 Task: In the  document monitoring.docxSelect Headings and apply  'Italics' Select the text and align it to the  'Center'. Select the table and apply  All Borders
Action: Mouse moved to (464, 245)
Screenshot: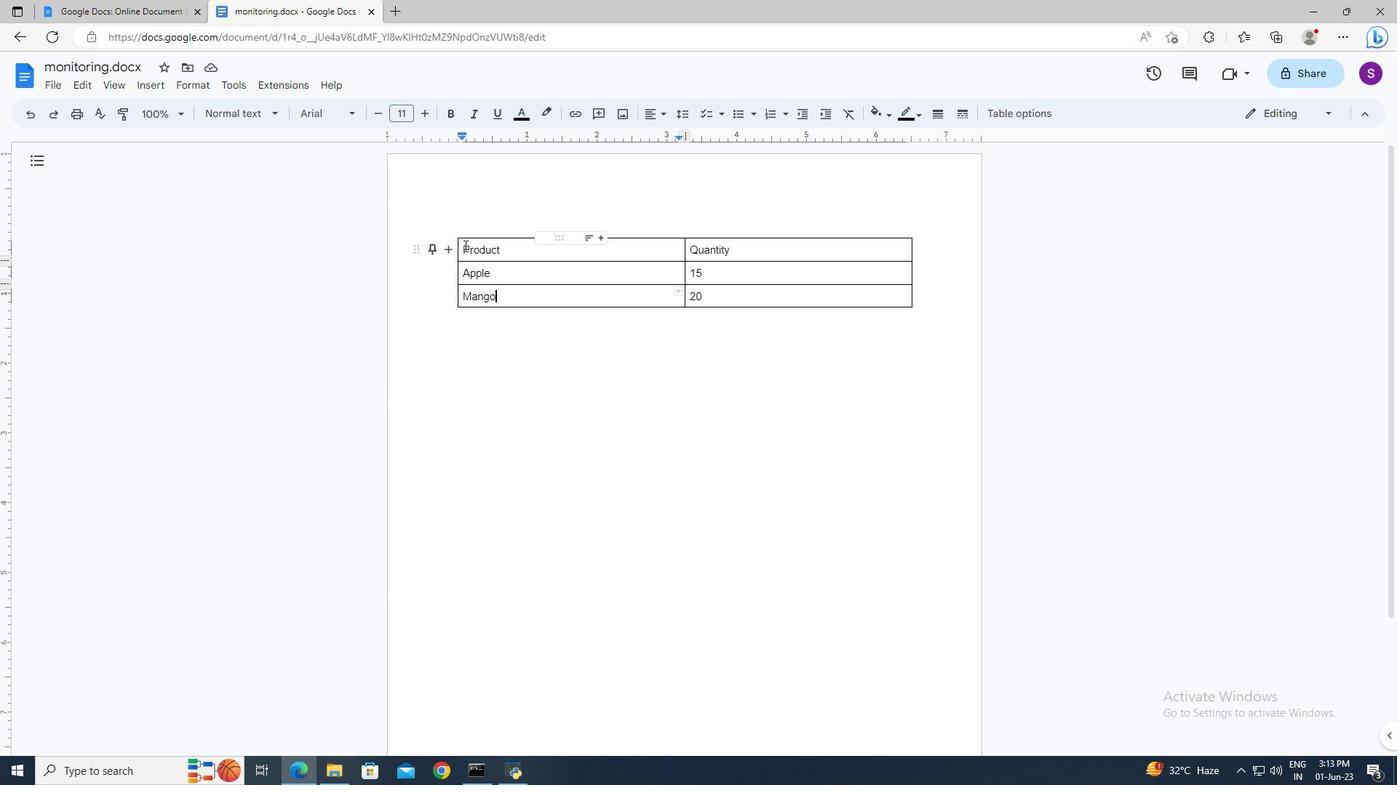 
Action: Mouse pressed left at (464, 245)
Screenshot: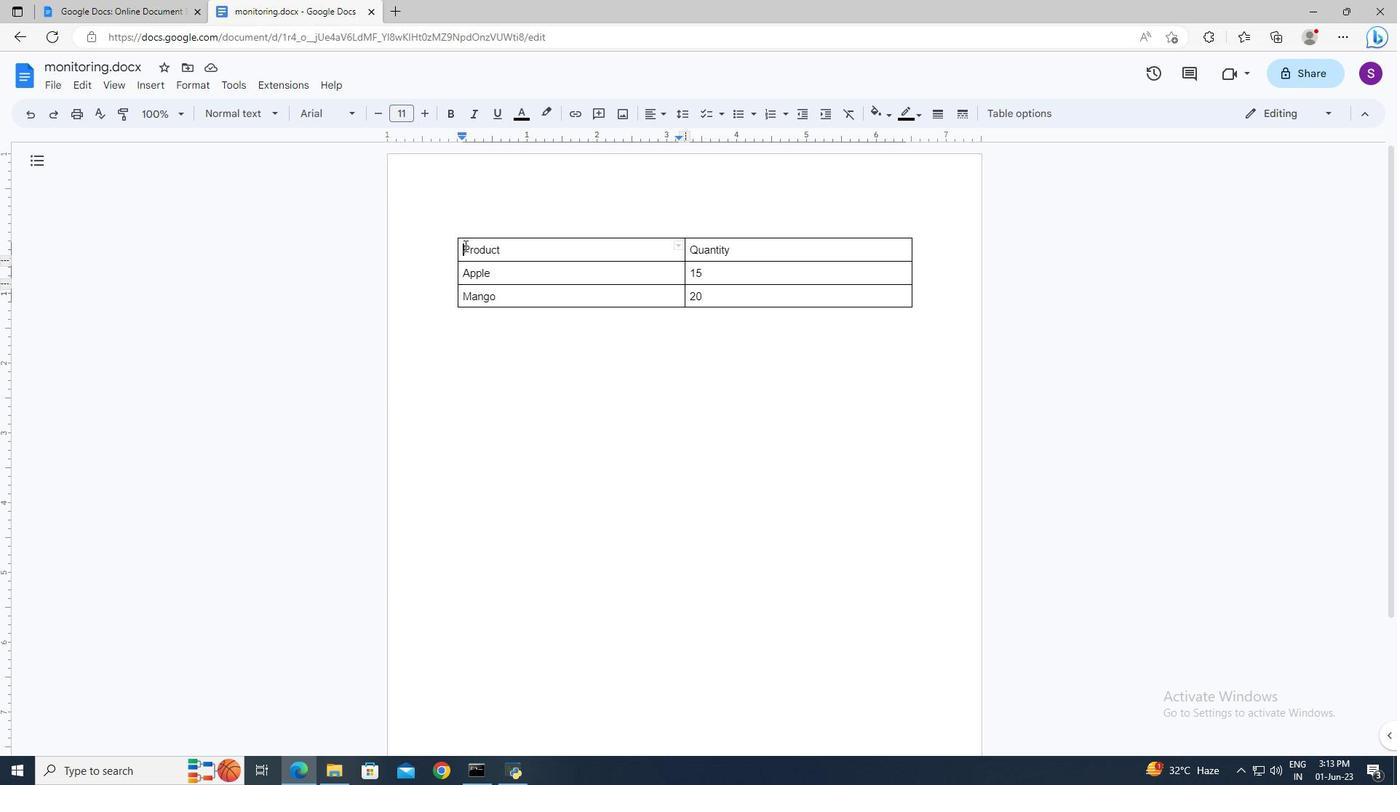
Action: Key pressed <Key.shift><Key.right><Key.right>
Screenshot: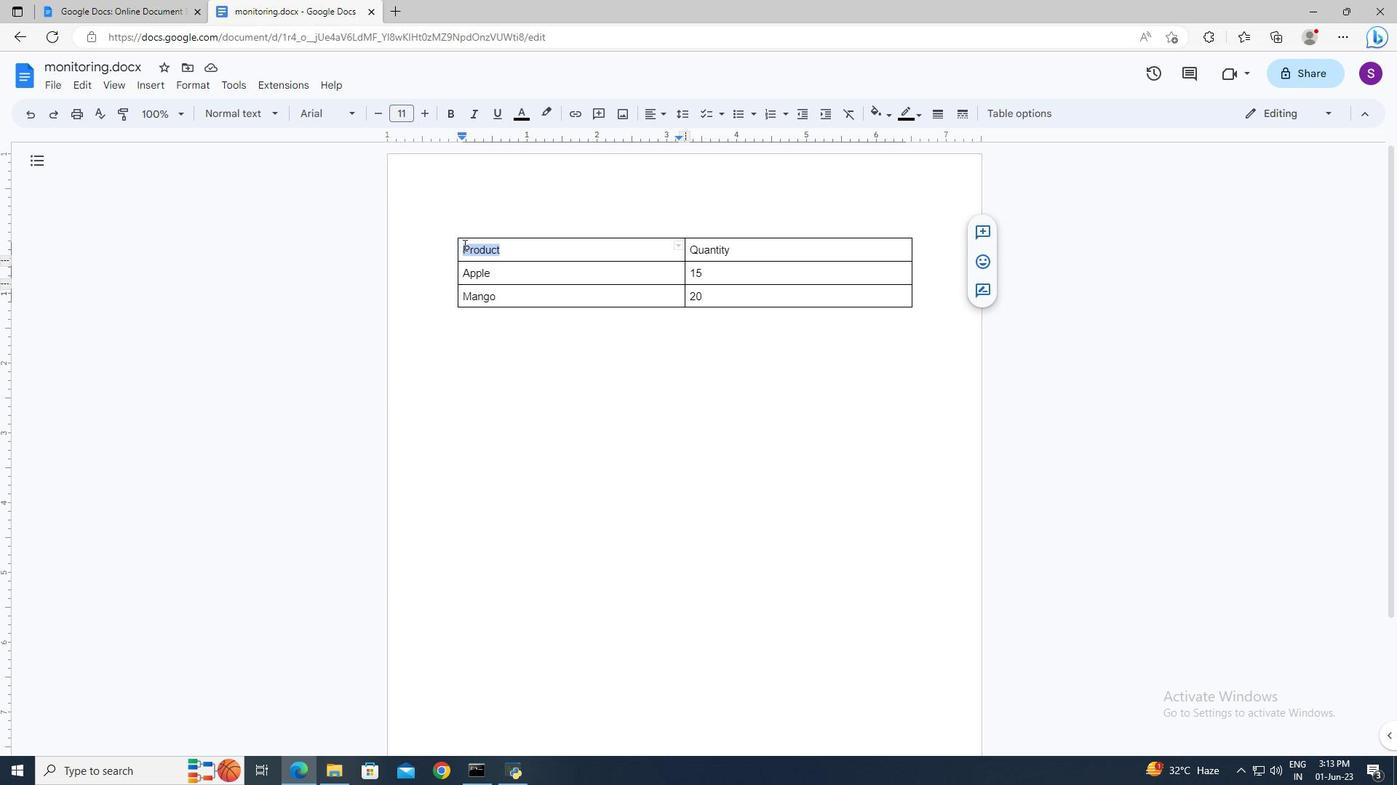 
Action: Mouse moved to (463, 245)
Screenshot: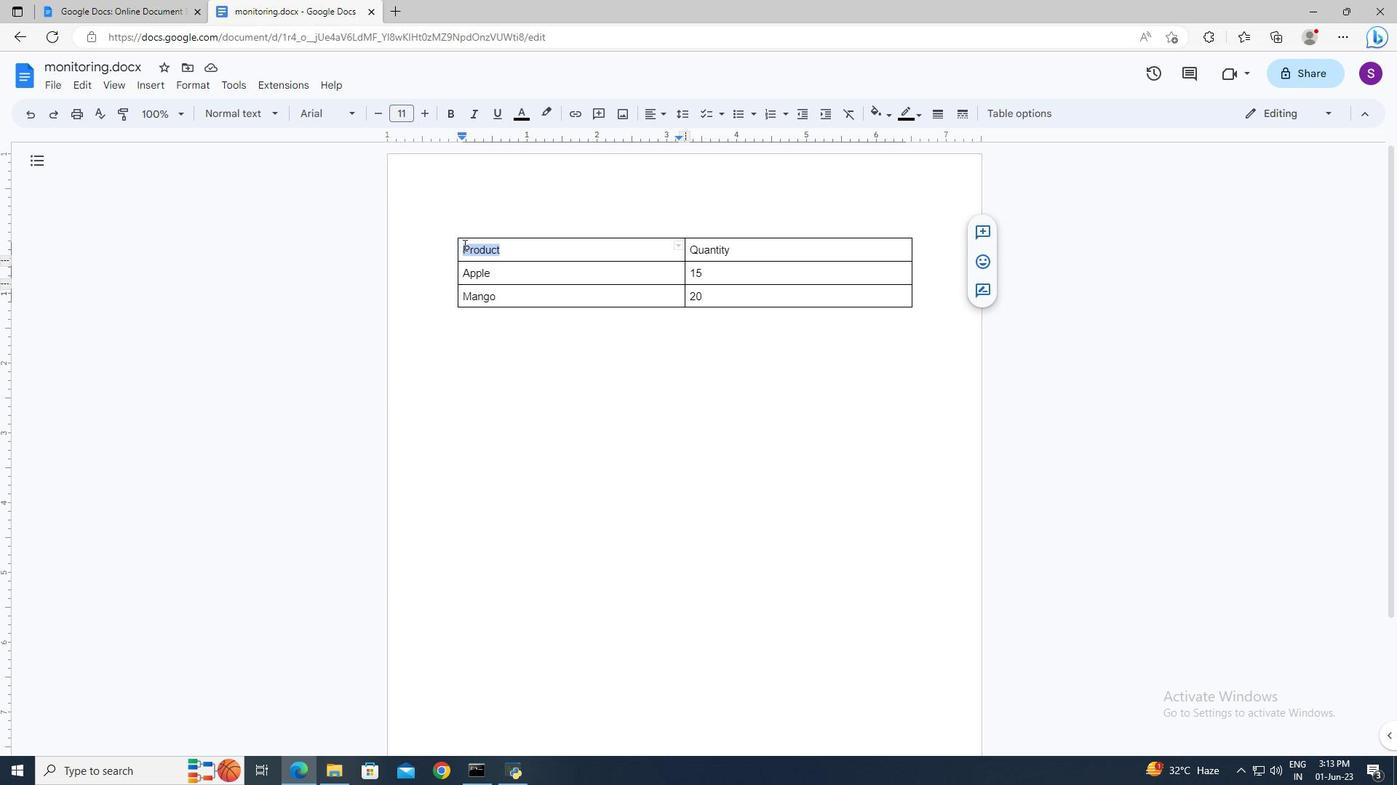 
Action: Key pressed <Key.right><Key.right>
Screenshot: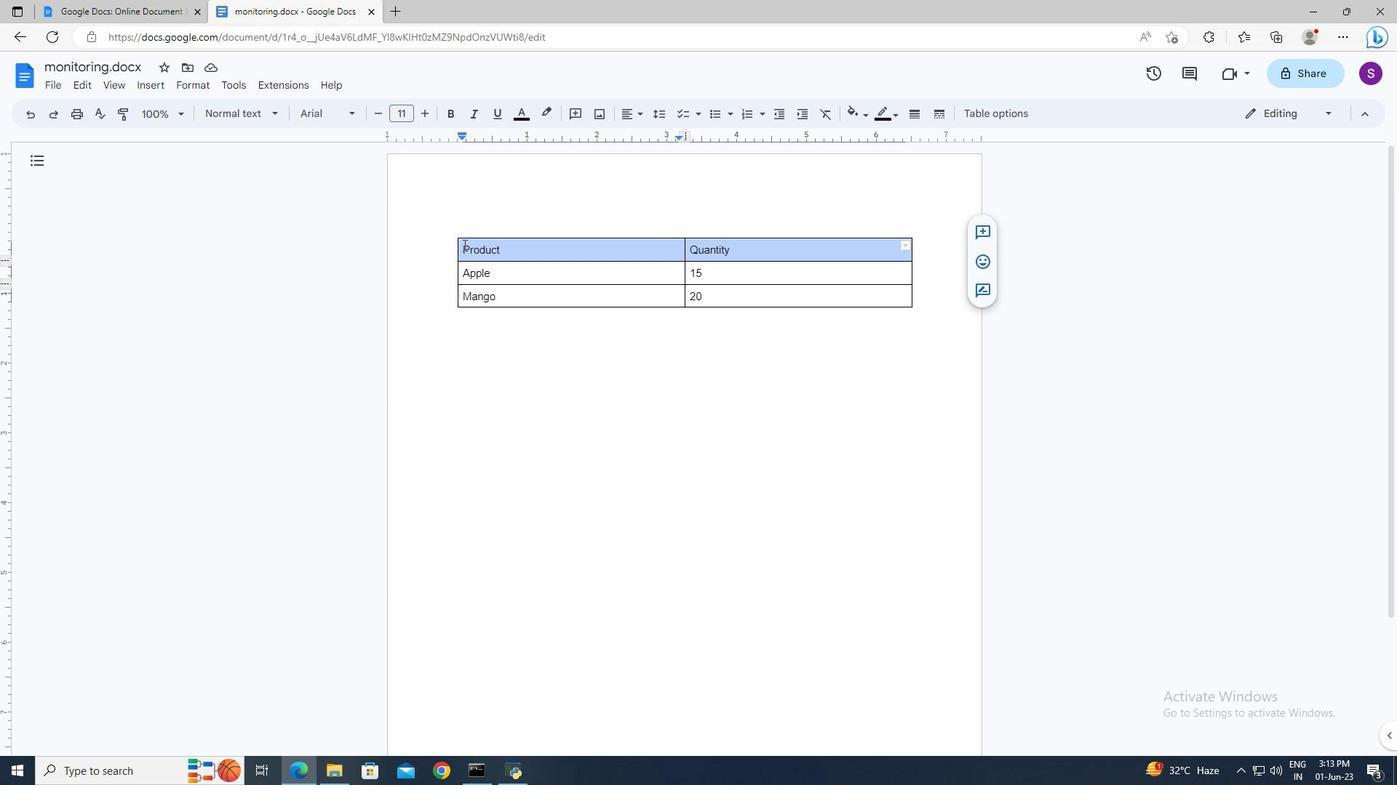 
Action: Mouse moved to (476, 112)
Screenshot: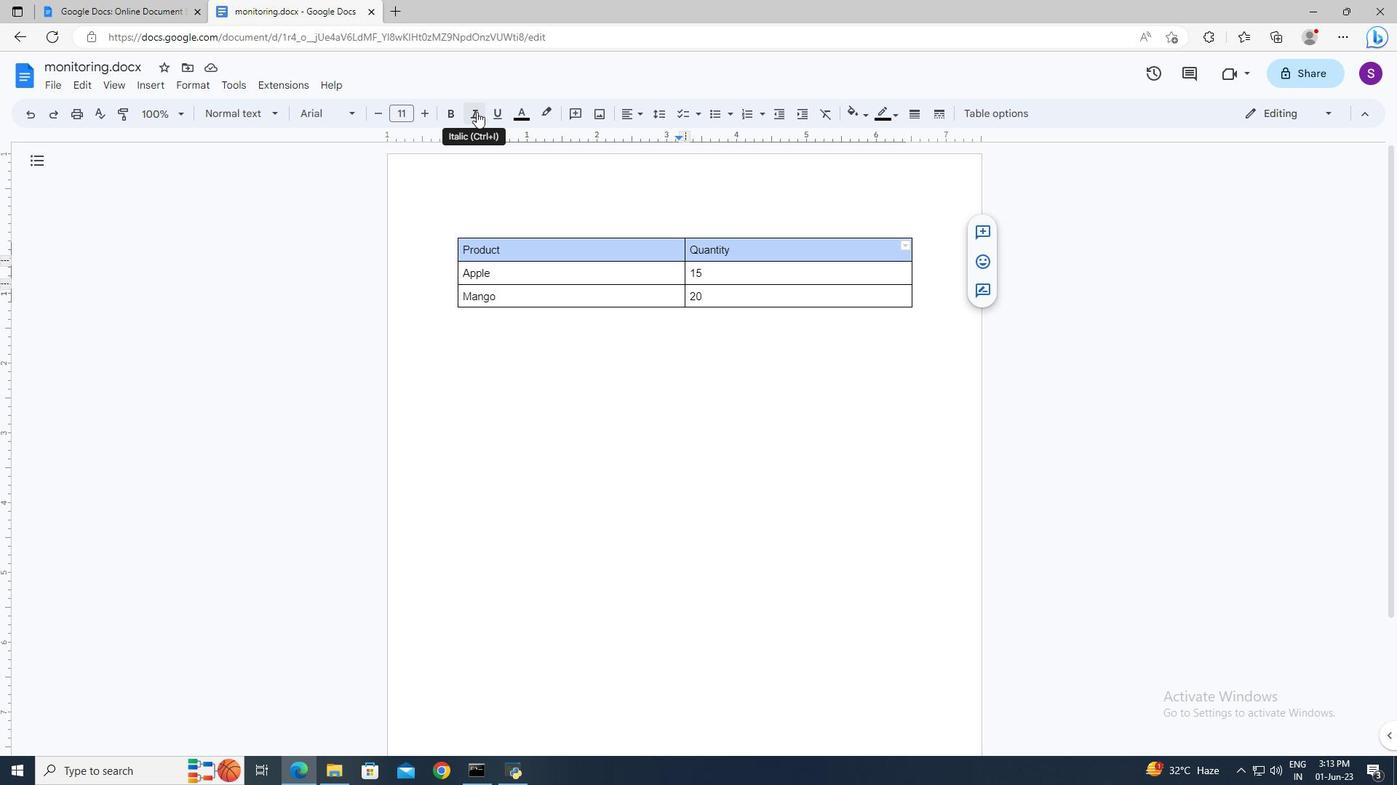 
Action: Mouse pressed left at (476, 112)
Screenshot: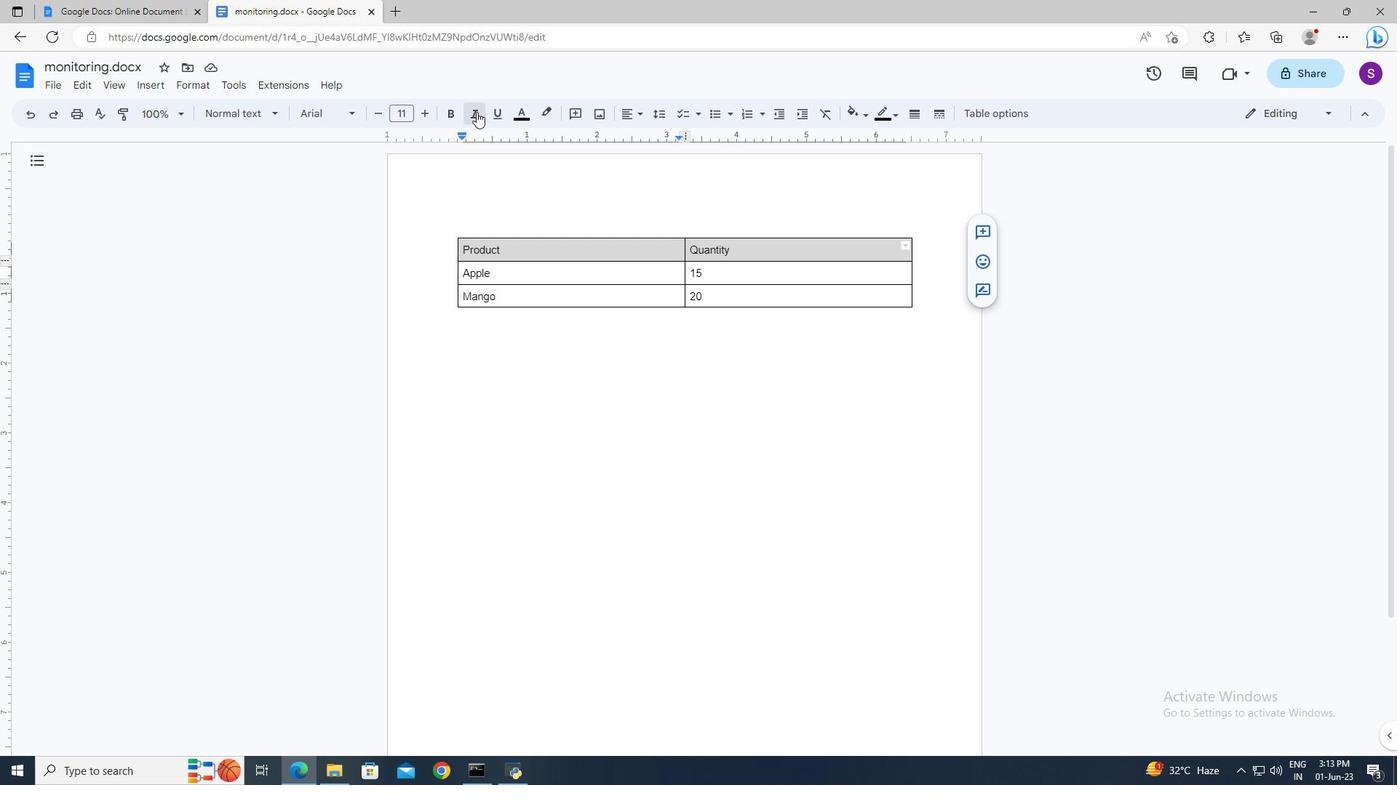
Action: Mouse moved to (577, 287)
Screenshot: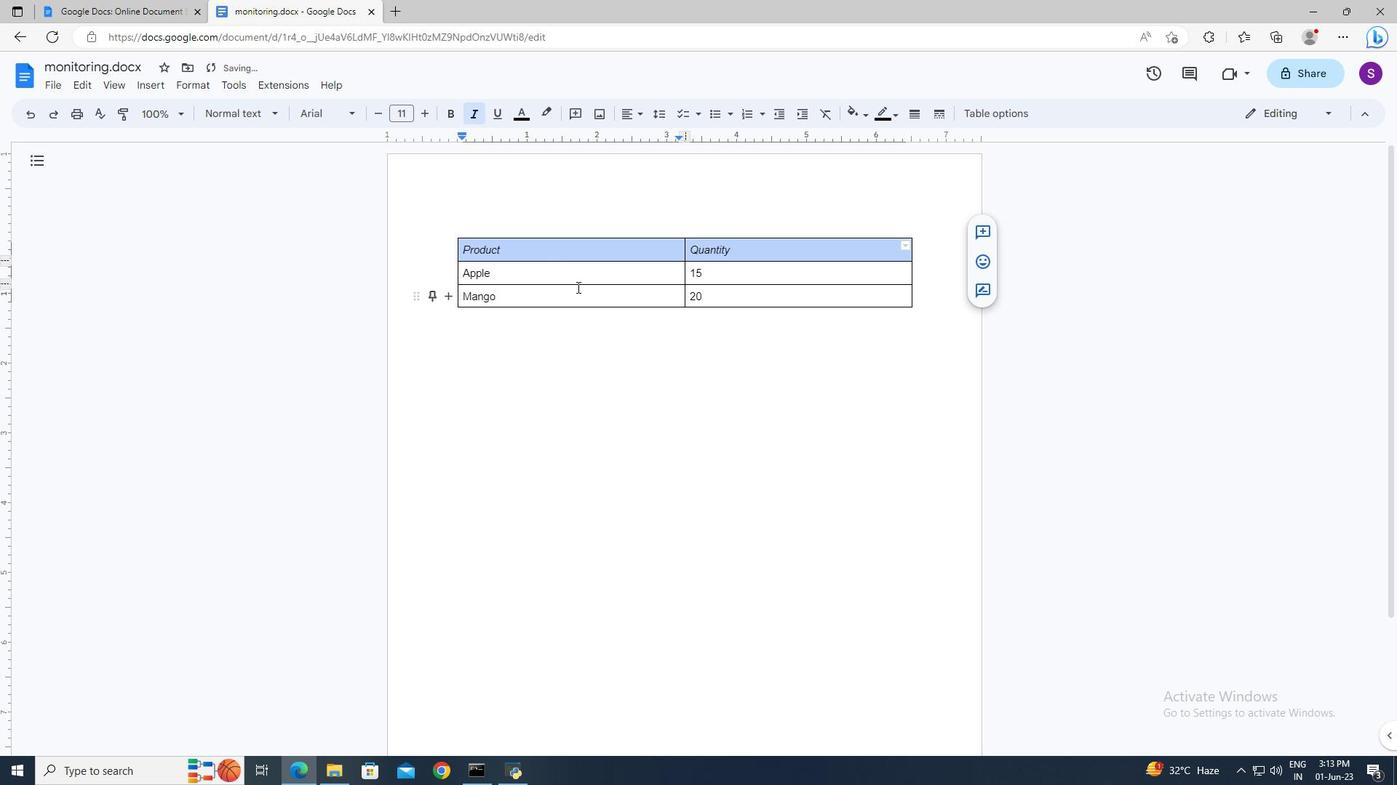 
Action: Key pressed ctrl+A
Screenshot: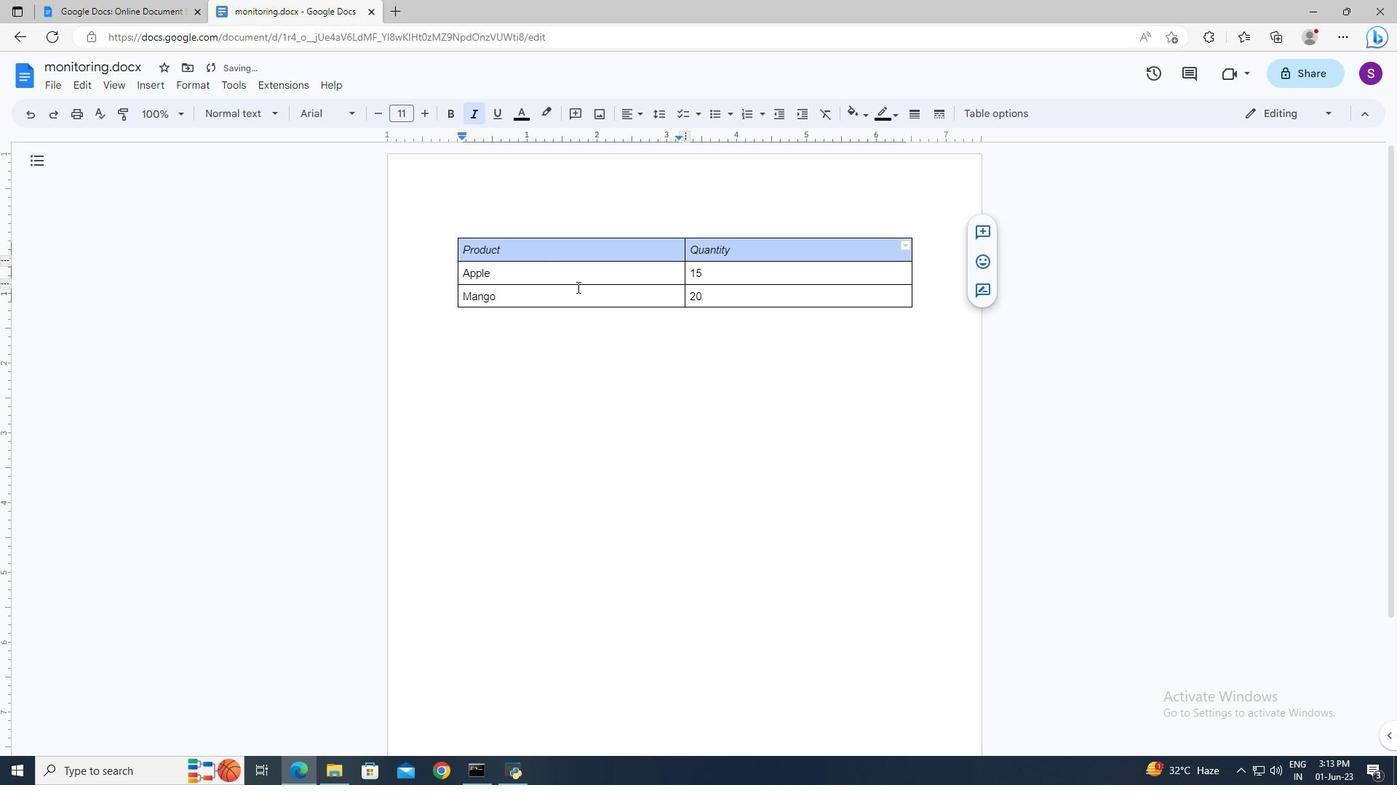 
Action: Mouse moved to (665, 117)
Screenshot: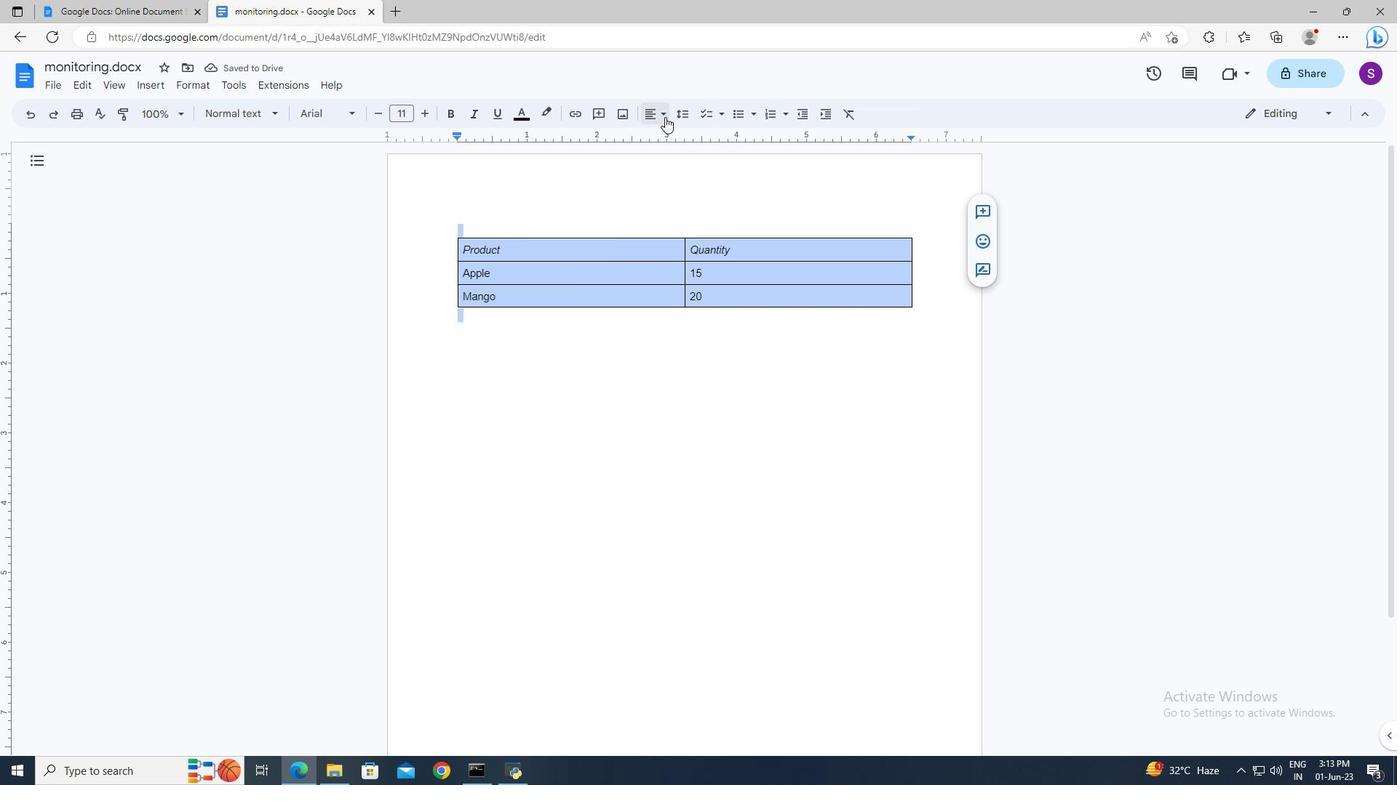 
Action: Mouse pressed left at (665, 117)
Screenshot: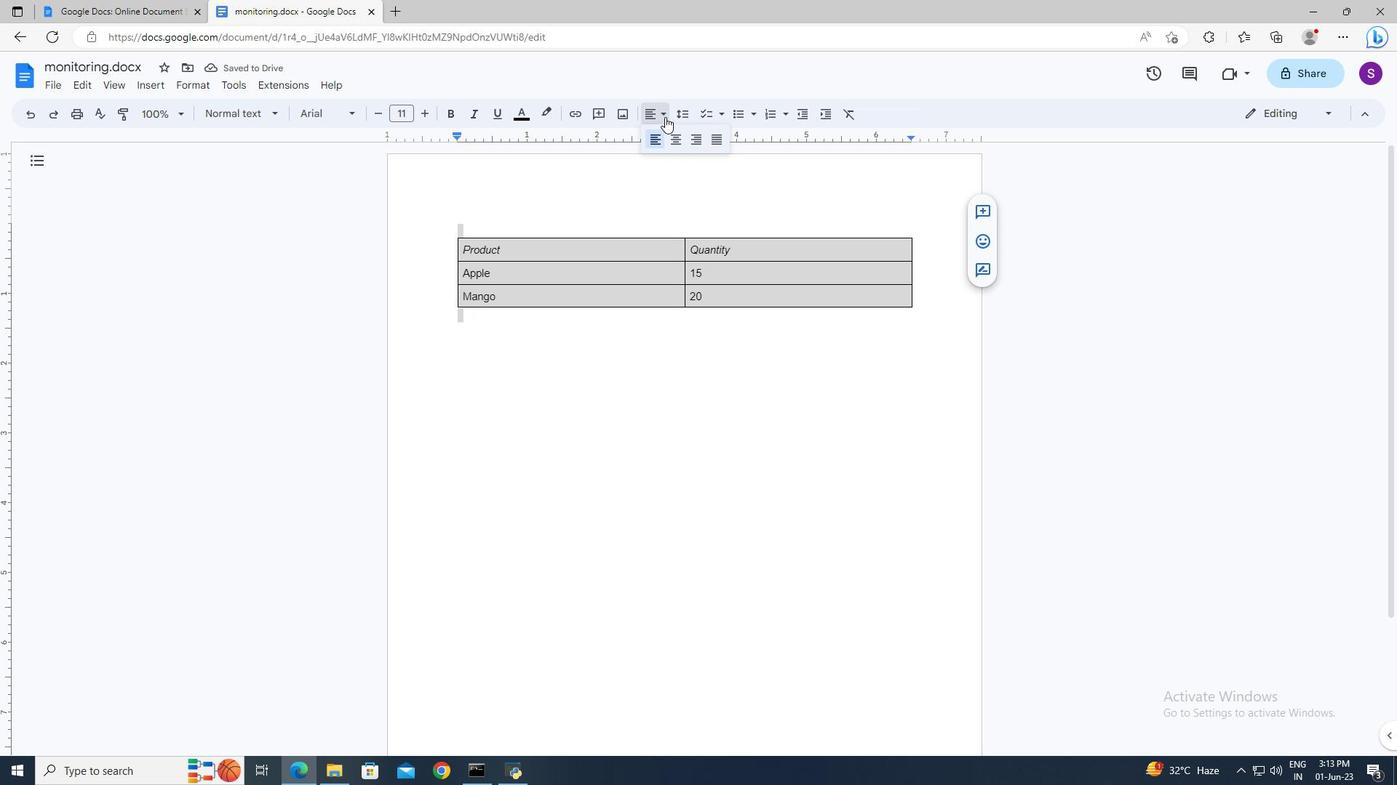 
Action: Mouse moved to (673, 141)
Screenshot: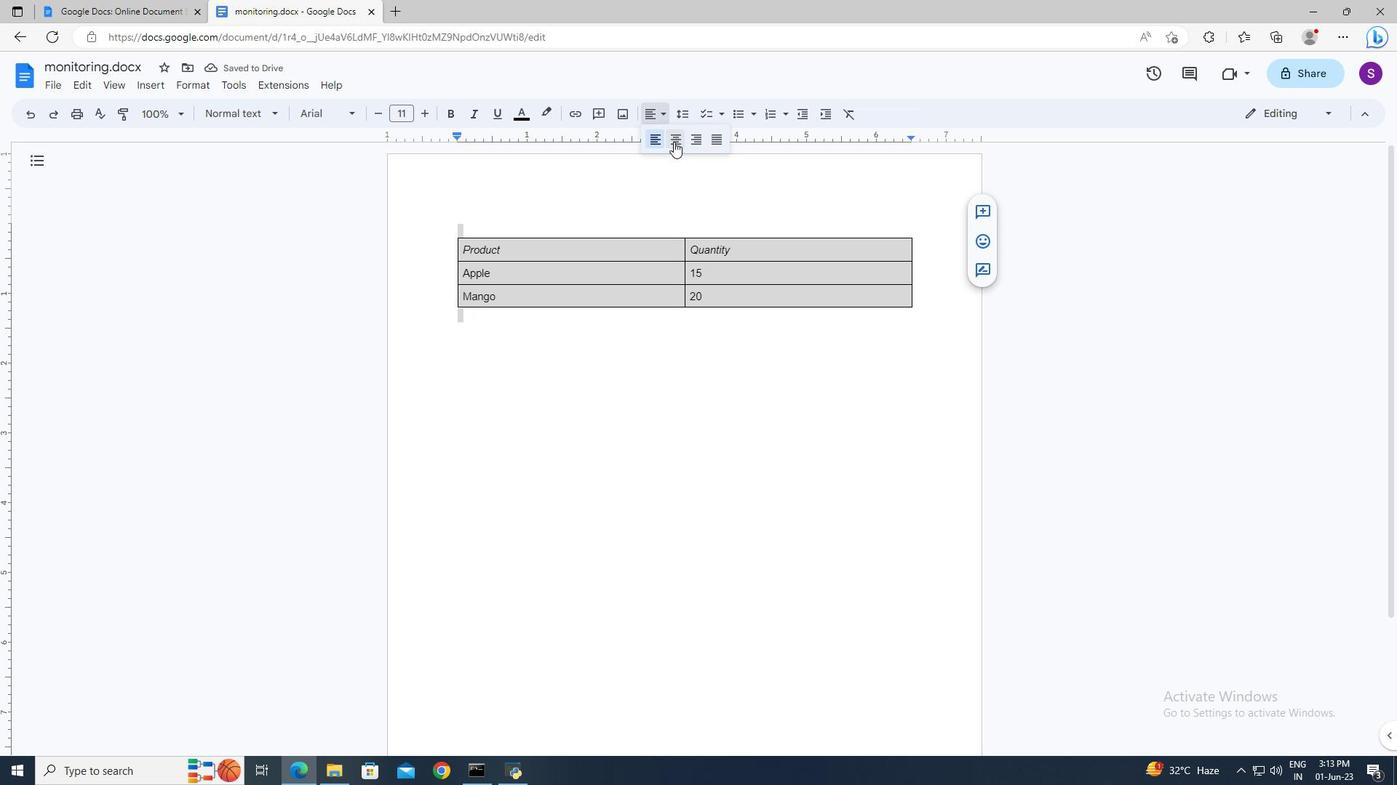 
Action: Mouse pressed left at (673, 141)
Screenshot: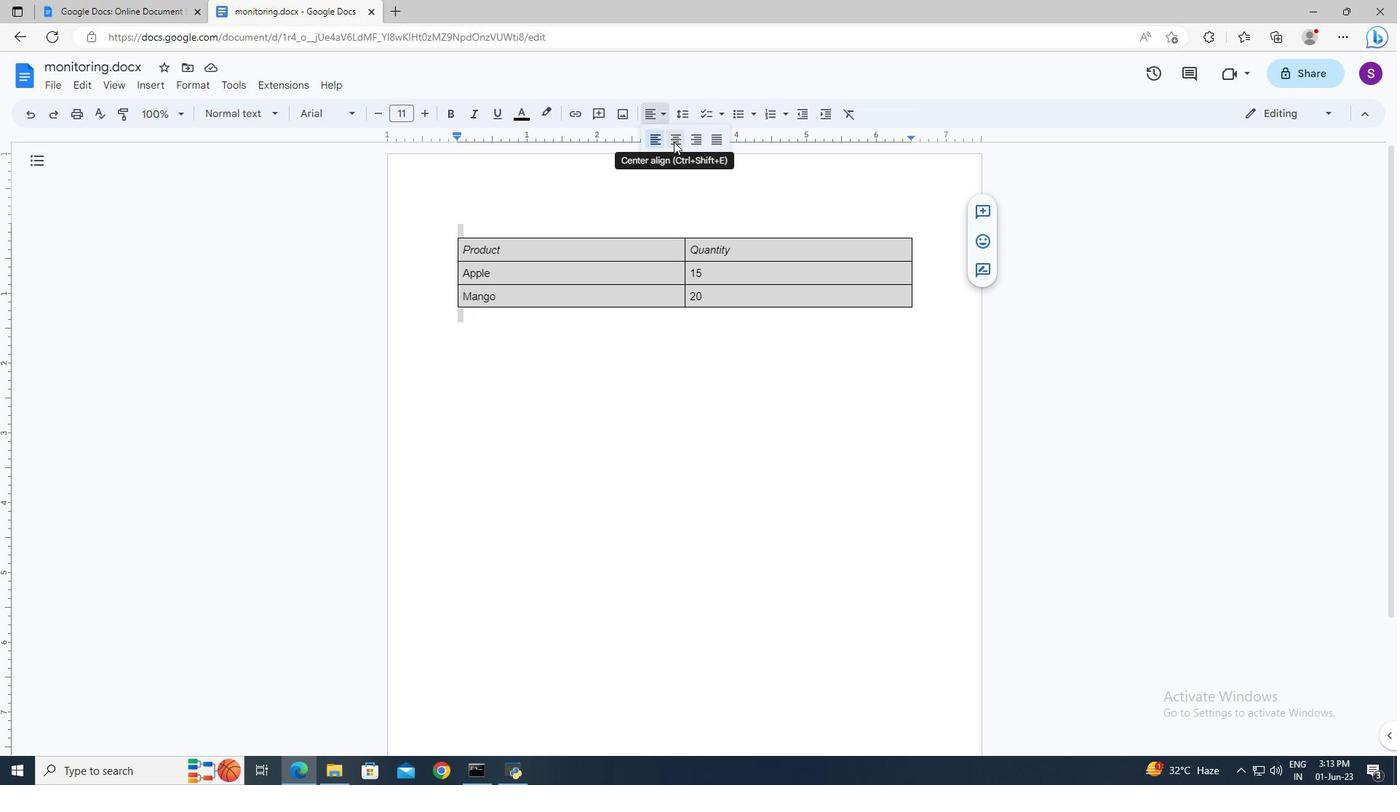 
Action: Mouse moved to (187, 79)
Screenshot: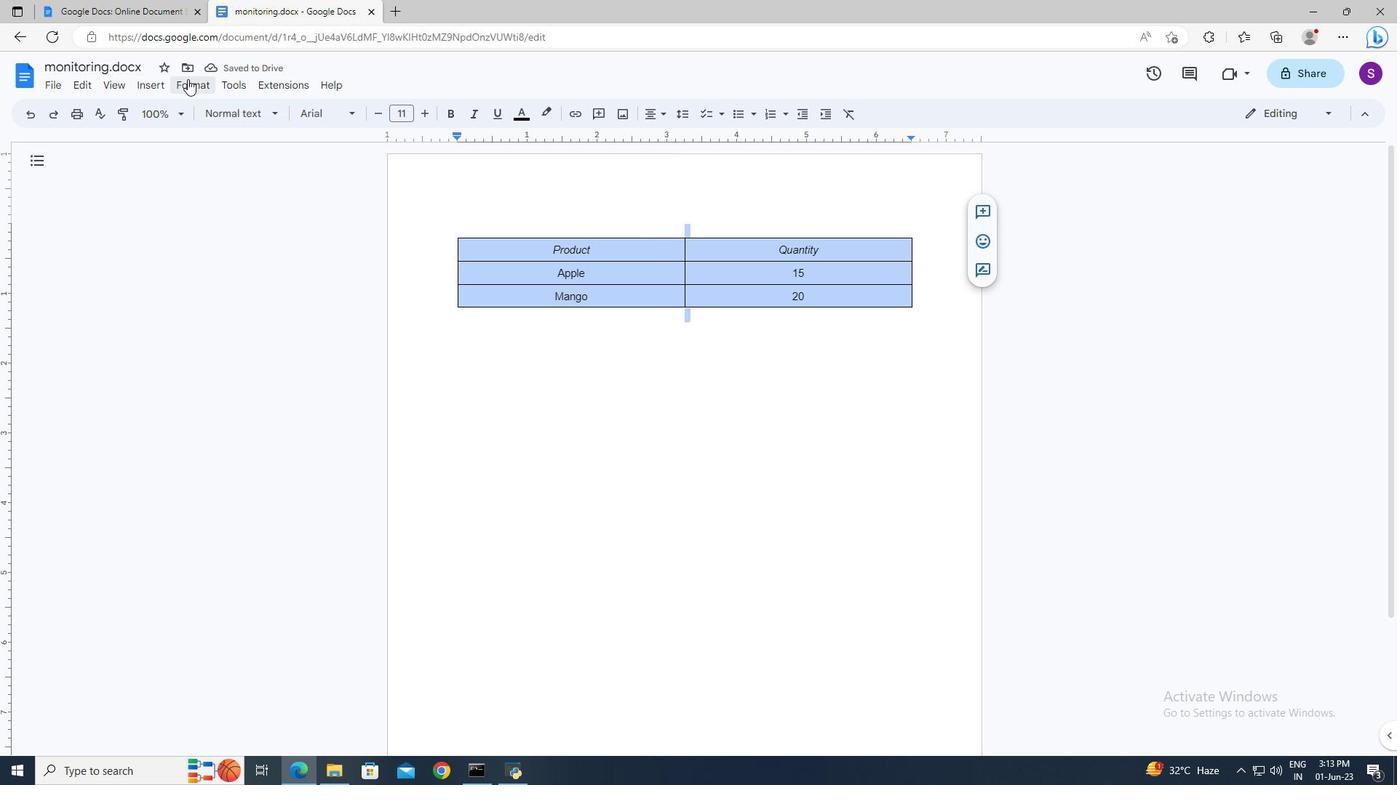 
Action: Mouse pressed left at (187, 79)
Screenshot: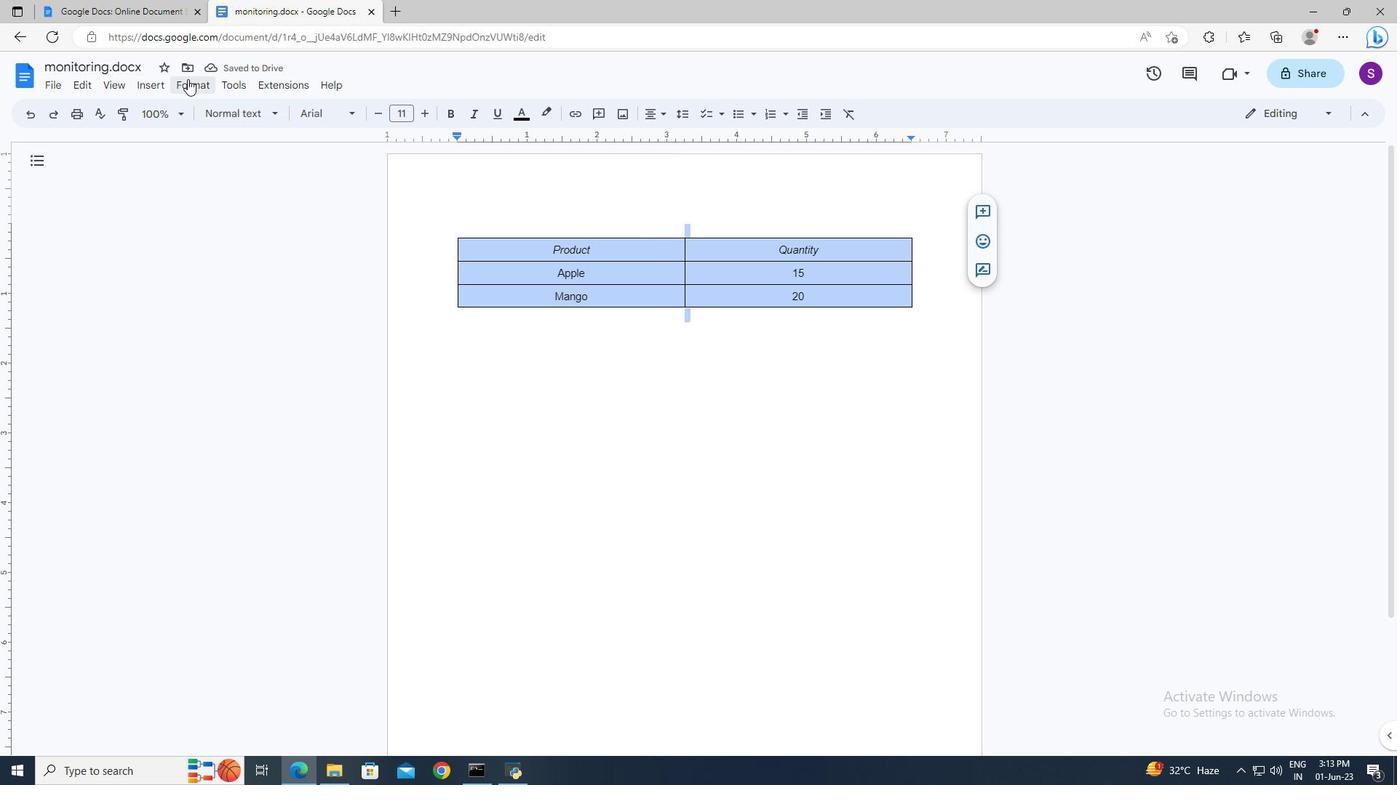 
Action: Mouse moved to (437, 134)
Screenshot: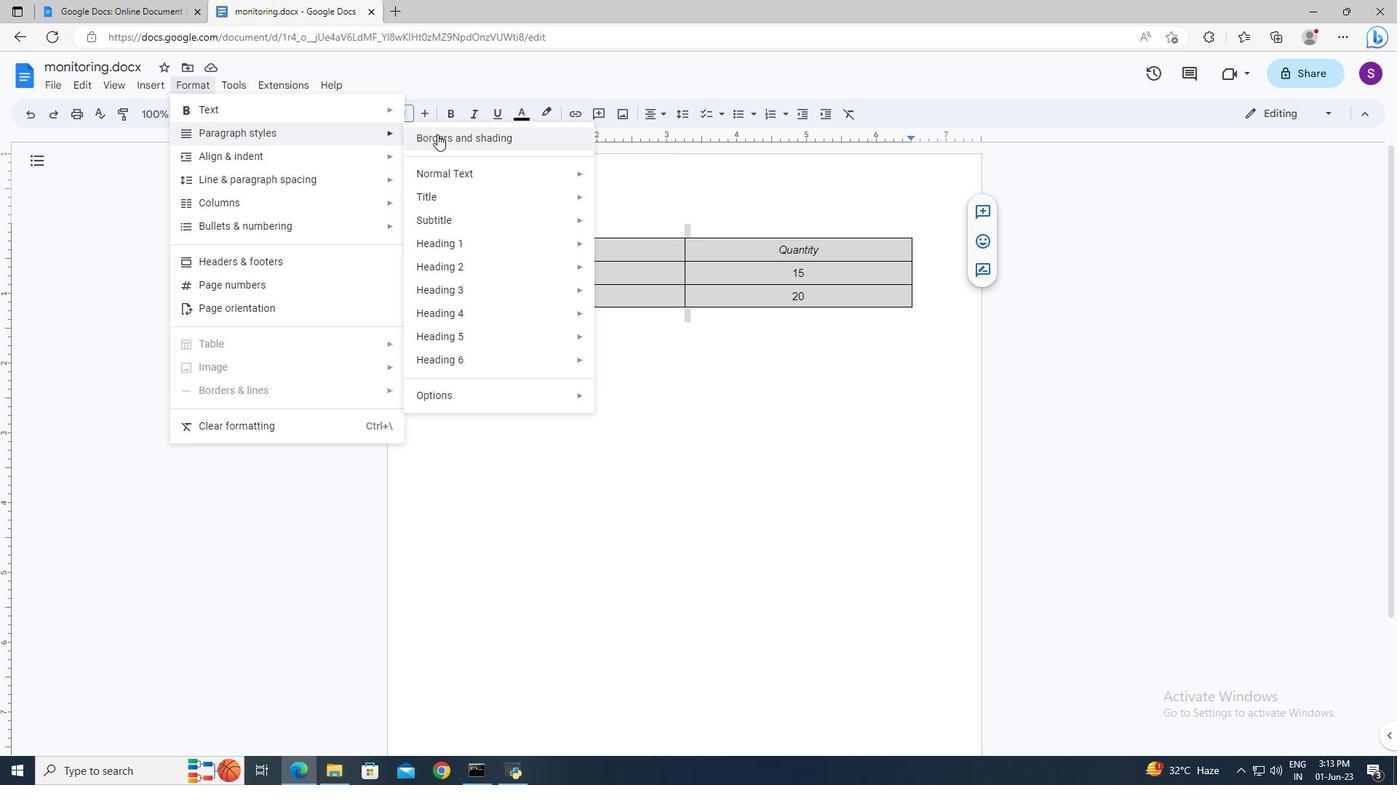 
Action: Mouse pressed left at (437, 134)
Screenshot: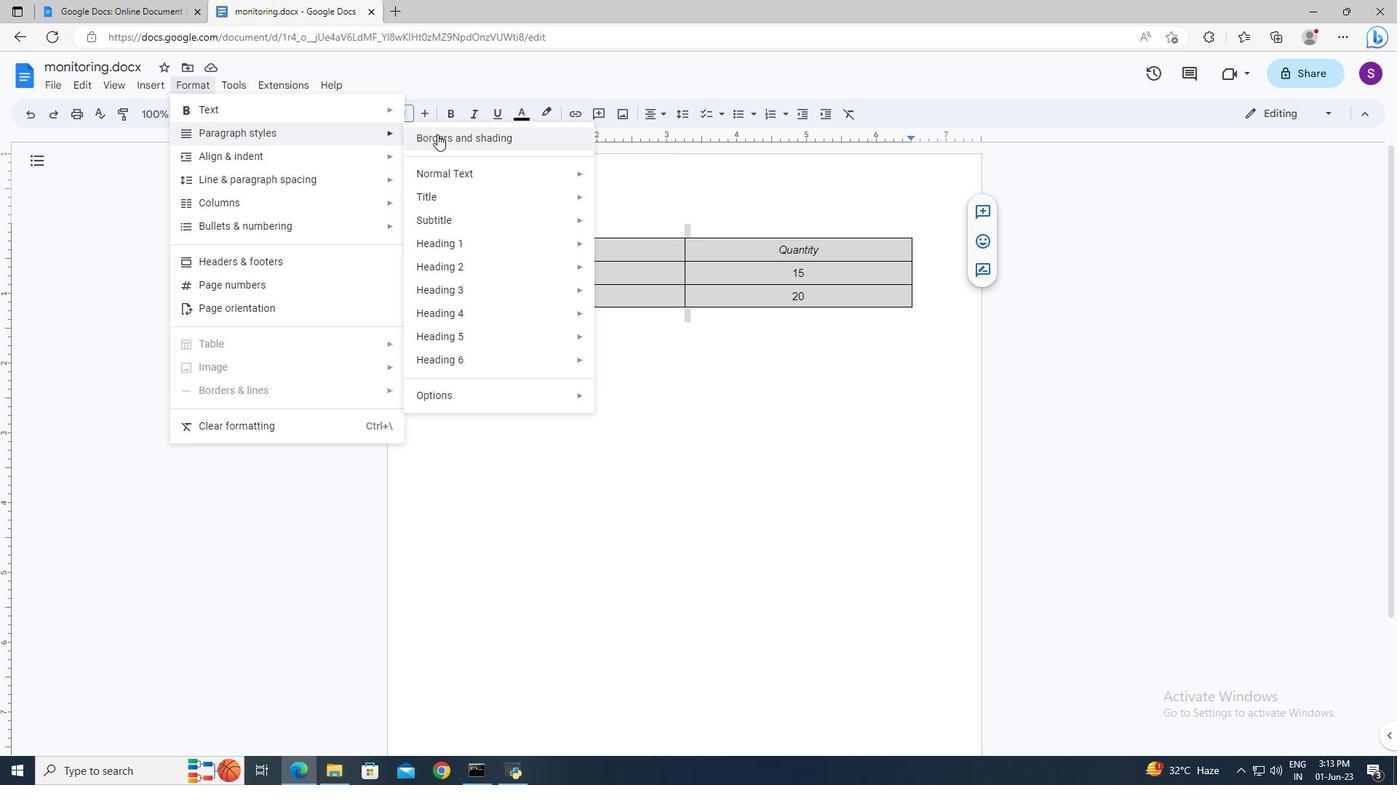 
Action: Mouse moved to (664, 292)
Screenshot: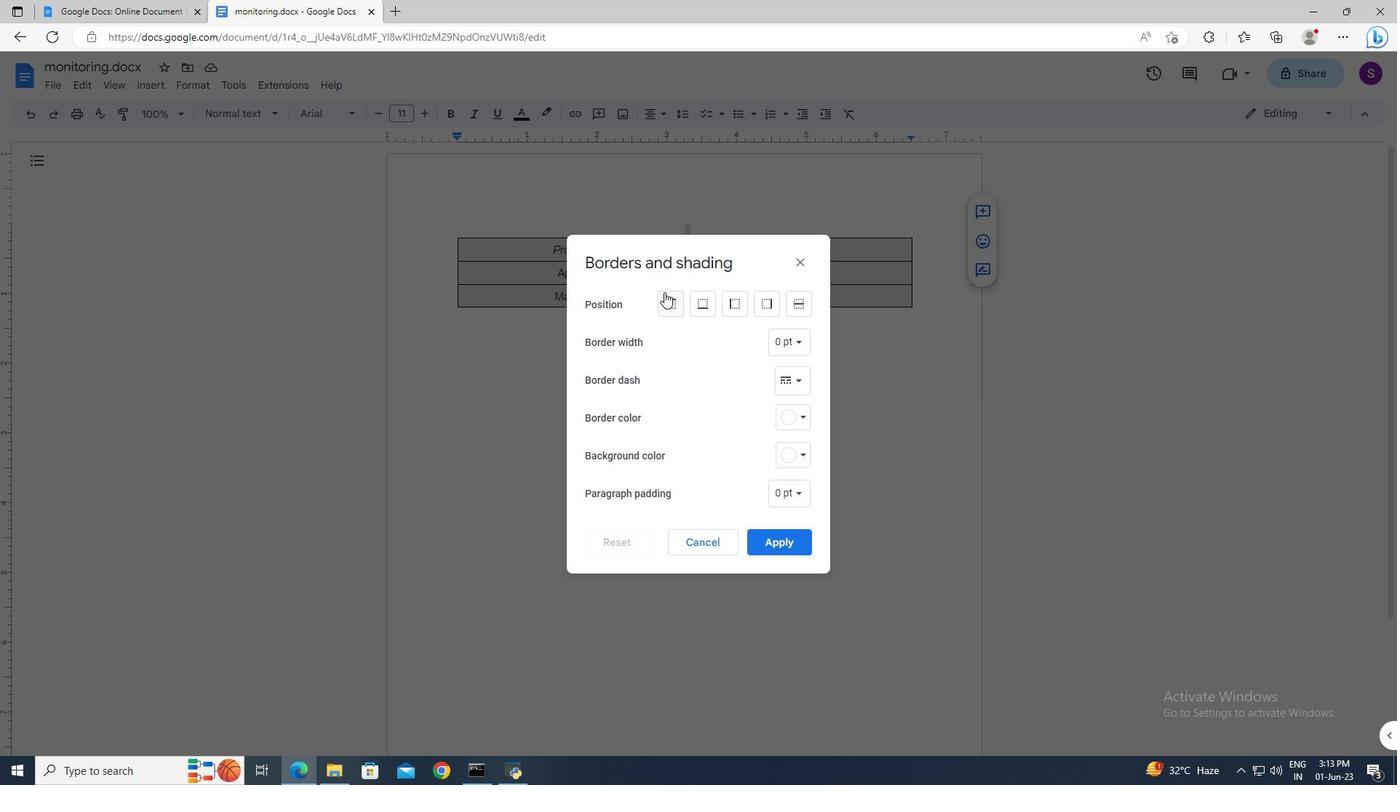 
Action: Mouse pressed left at (664, 292)
Screenshot: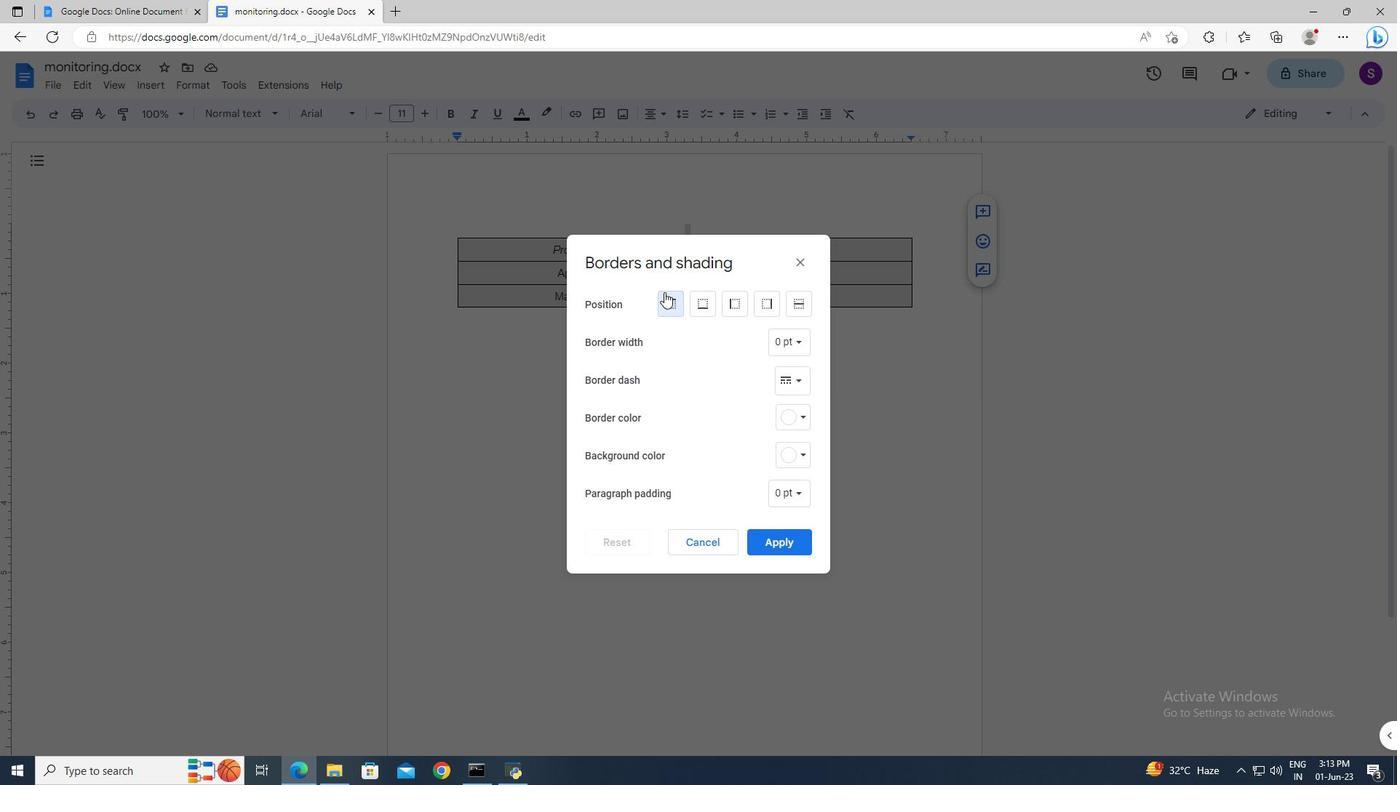 
Action: Mouse moved to (708, 306)
Screenshot: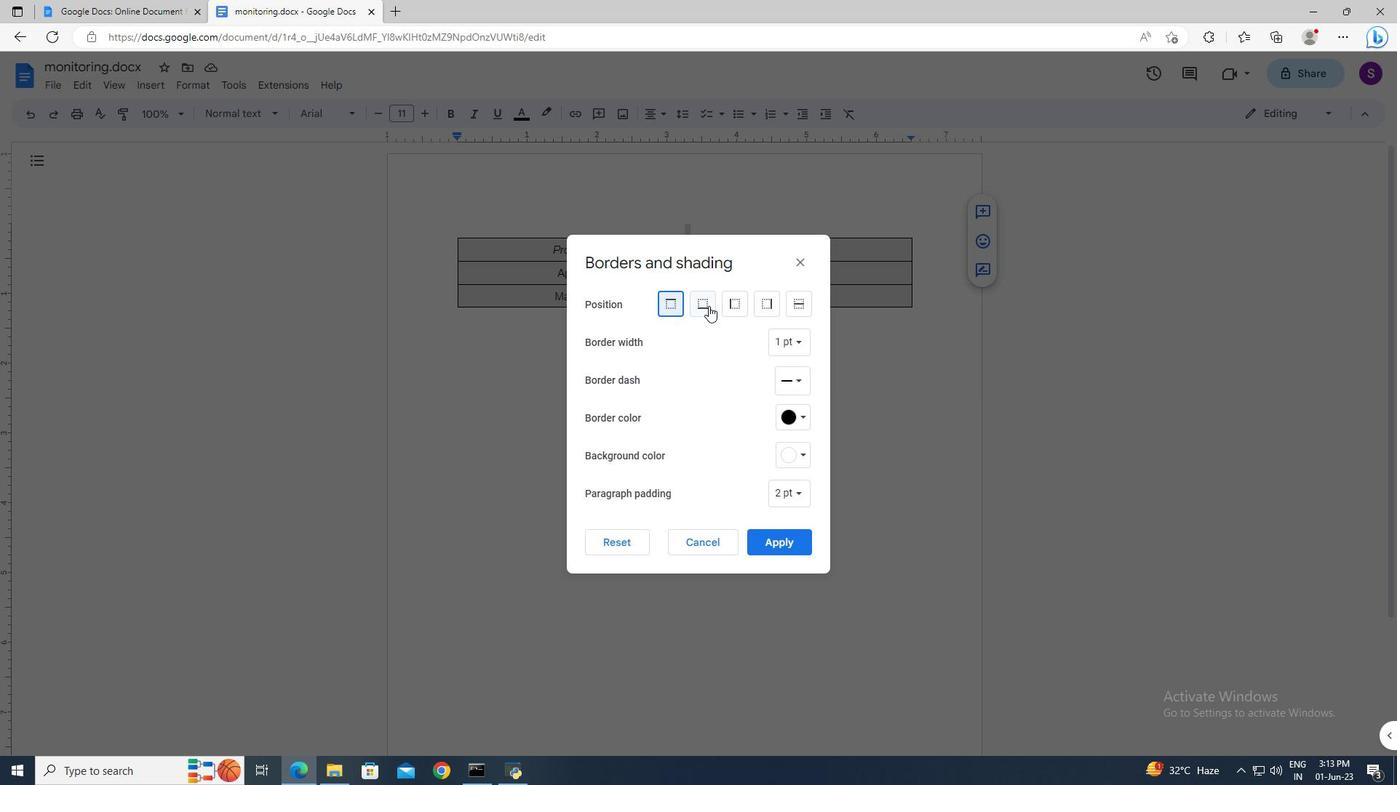 
Action: Mouse pressed left at (708, 306)
Screenshot: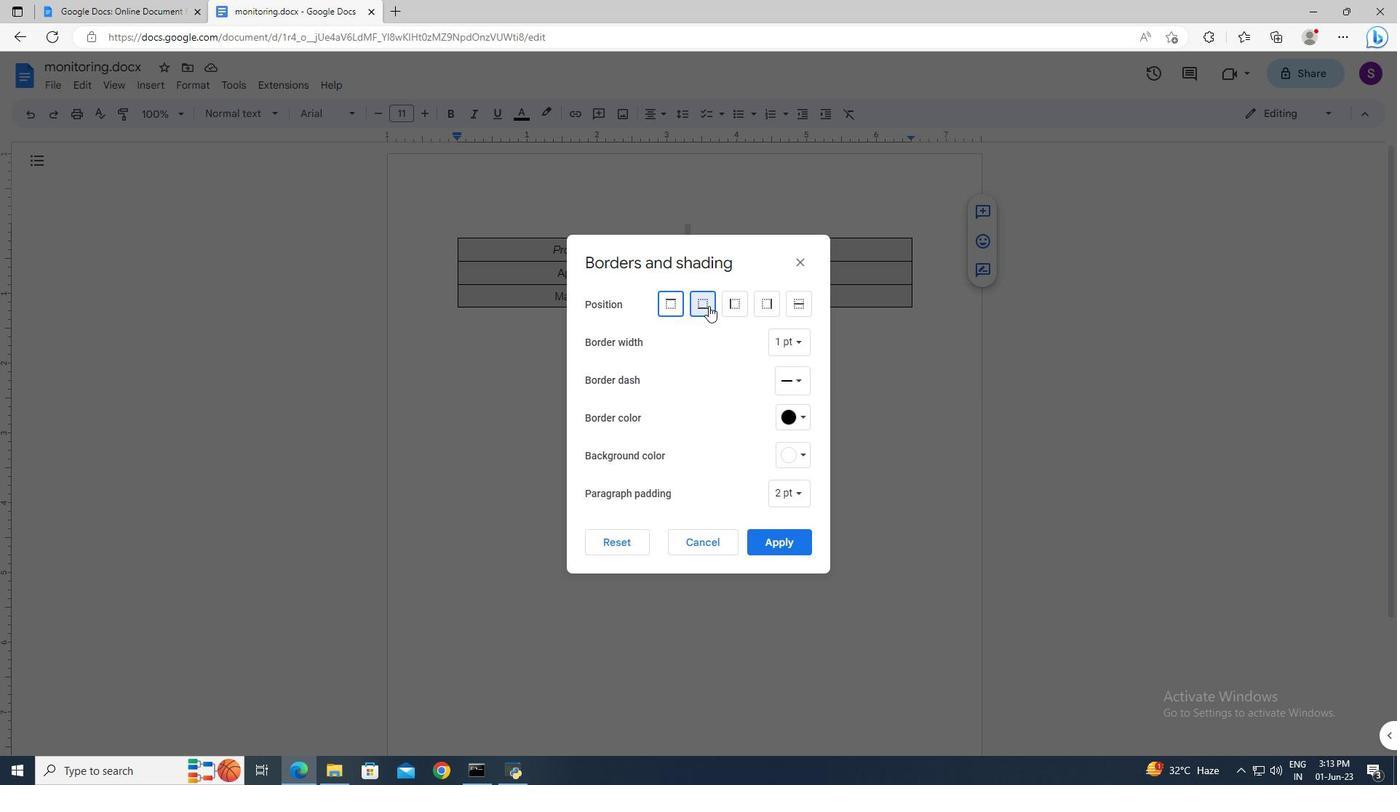 
Action: Mouse moved to (729, 308)
Screenshot: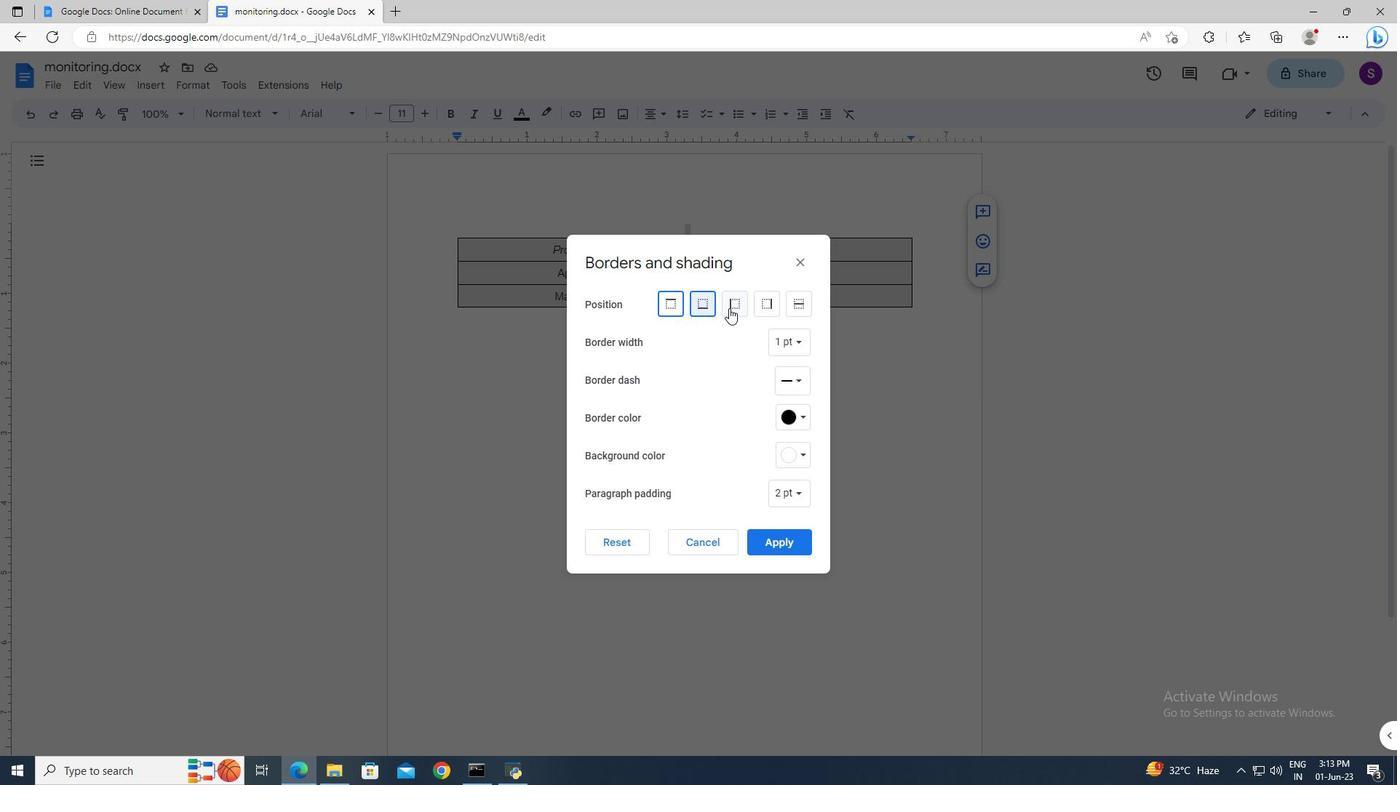 
Action: Mouse pressed left at (729, 308)
Screenshot: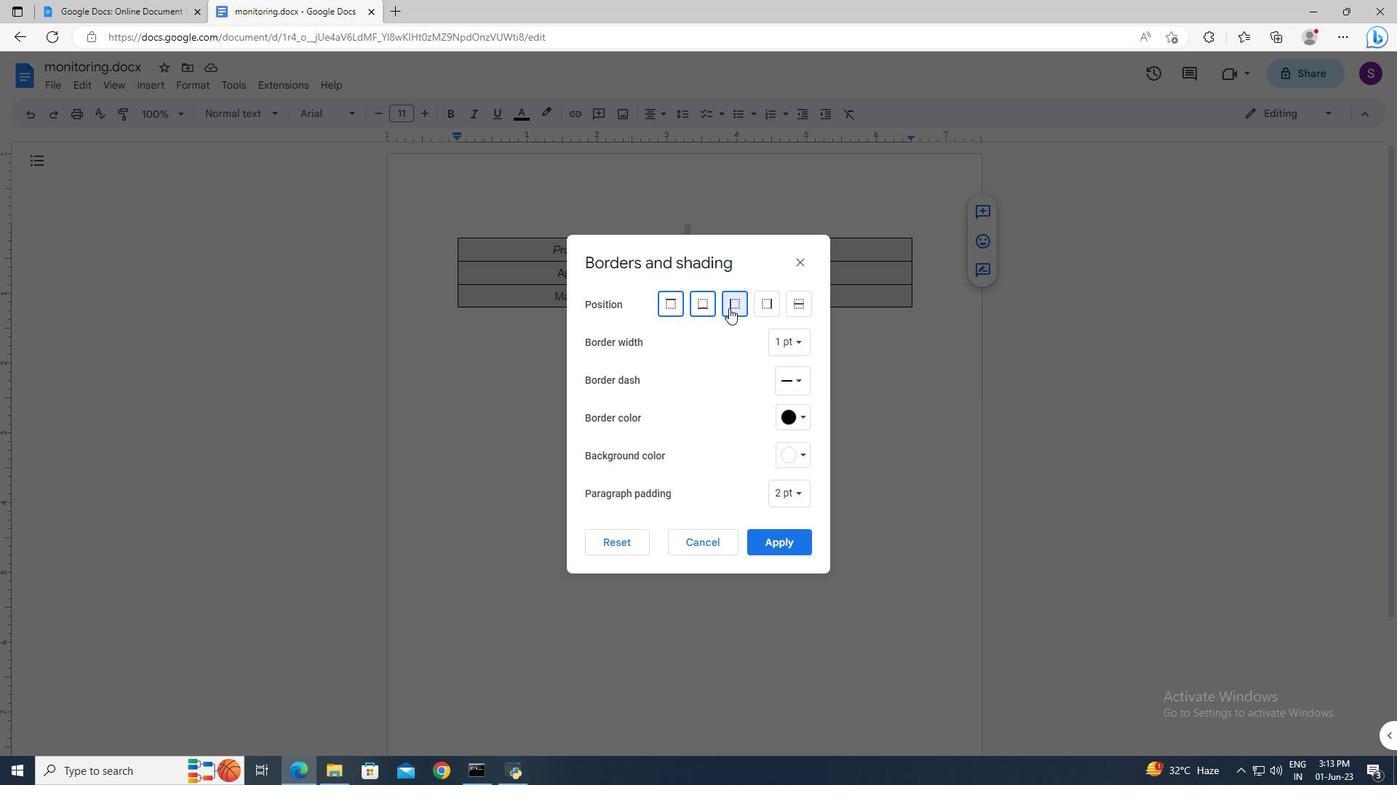 
Action: Mouse moved to (767, 304)
Screenshot: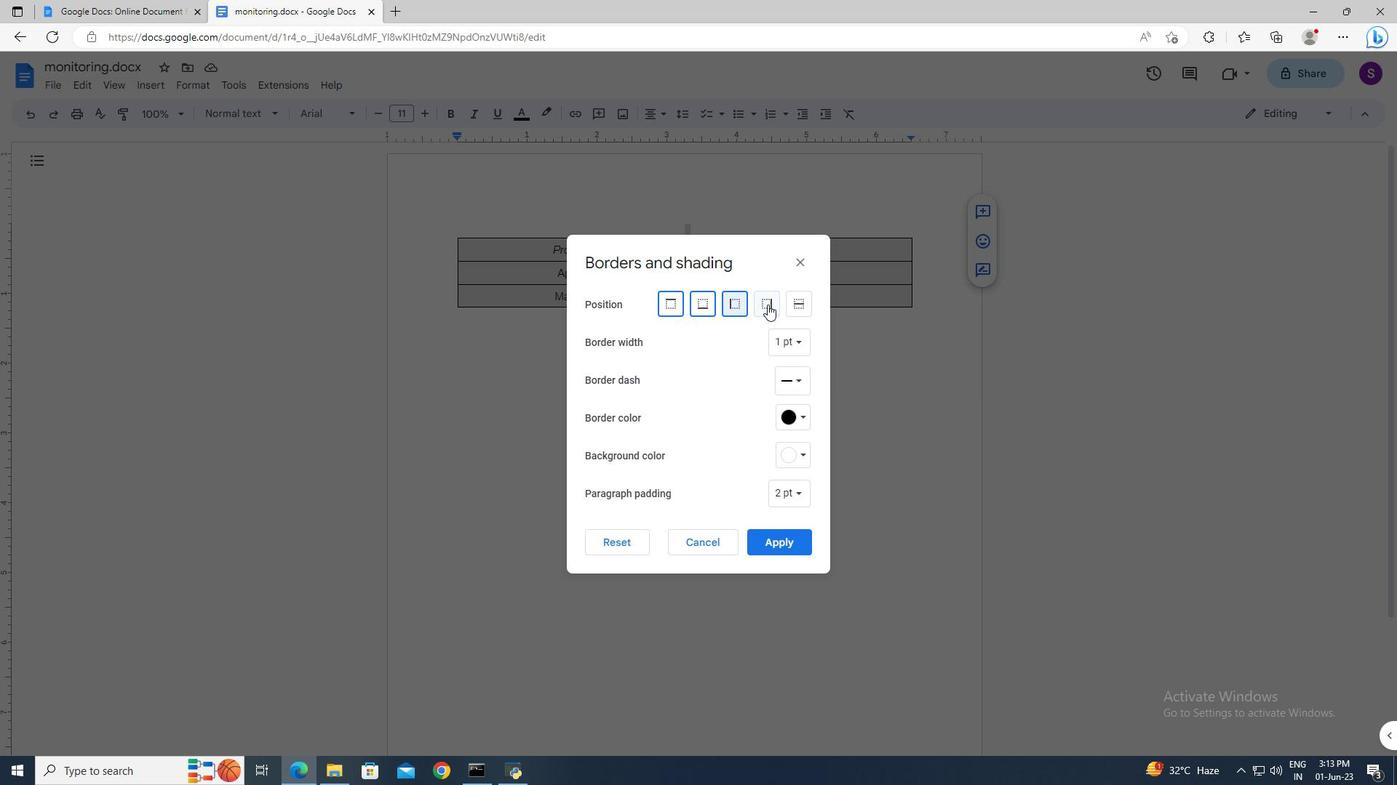 
Action: Mouse pressed left at (767, 304)
Screenshot: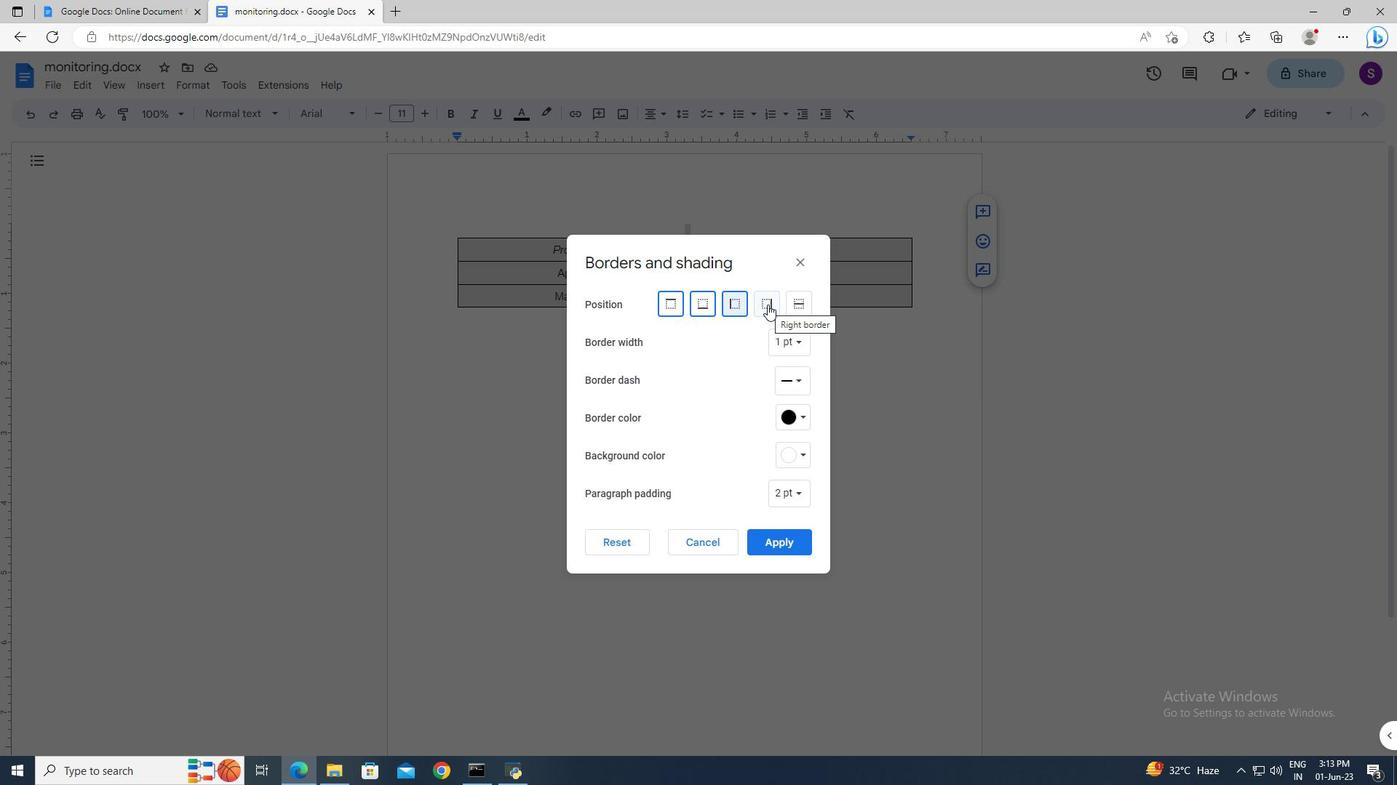 
Action: Mouse moved to (767, 533)
Screenshot: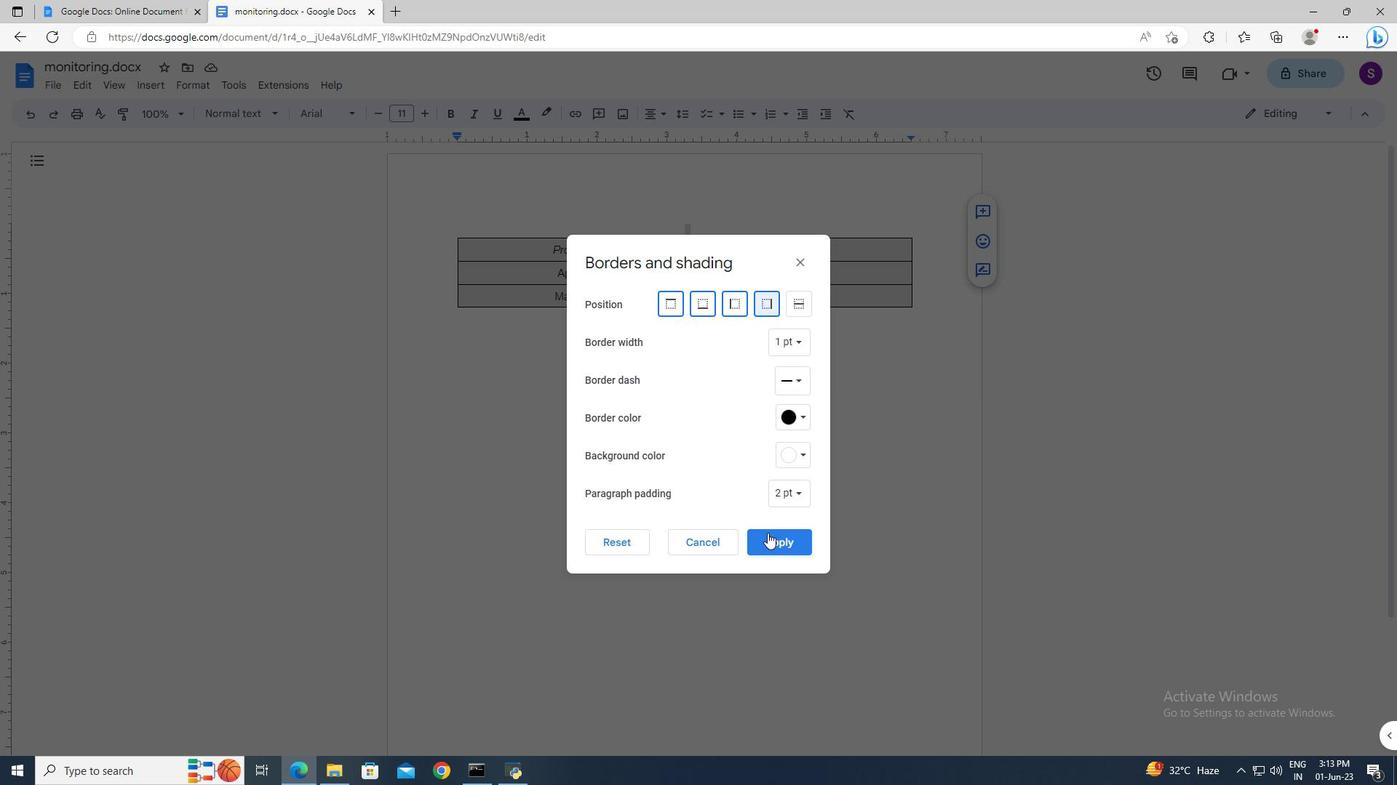 
Action: Mouse pressed left at (767, 533)
Screenshot: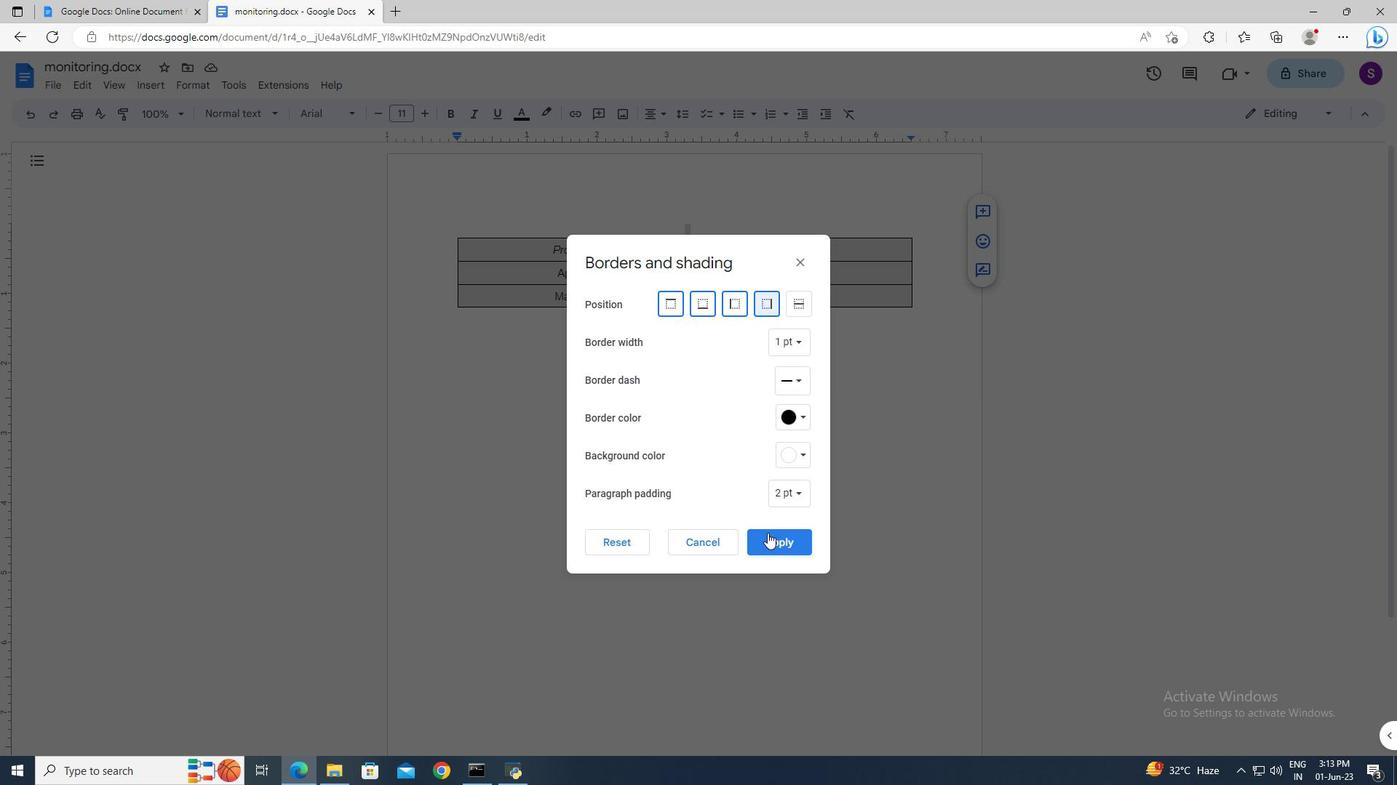 
Action: Mouse moved to (767, 534)
Screenshot: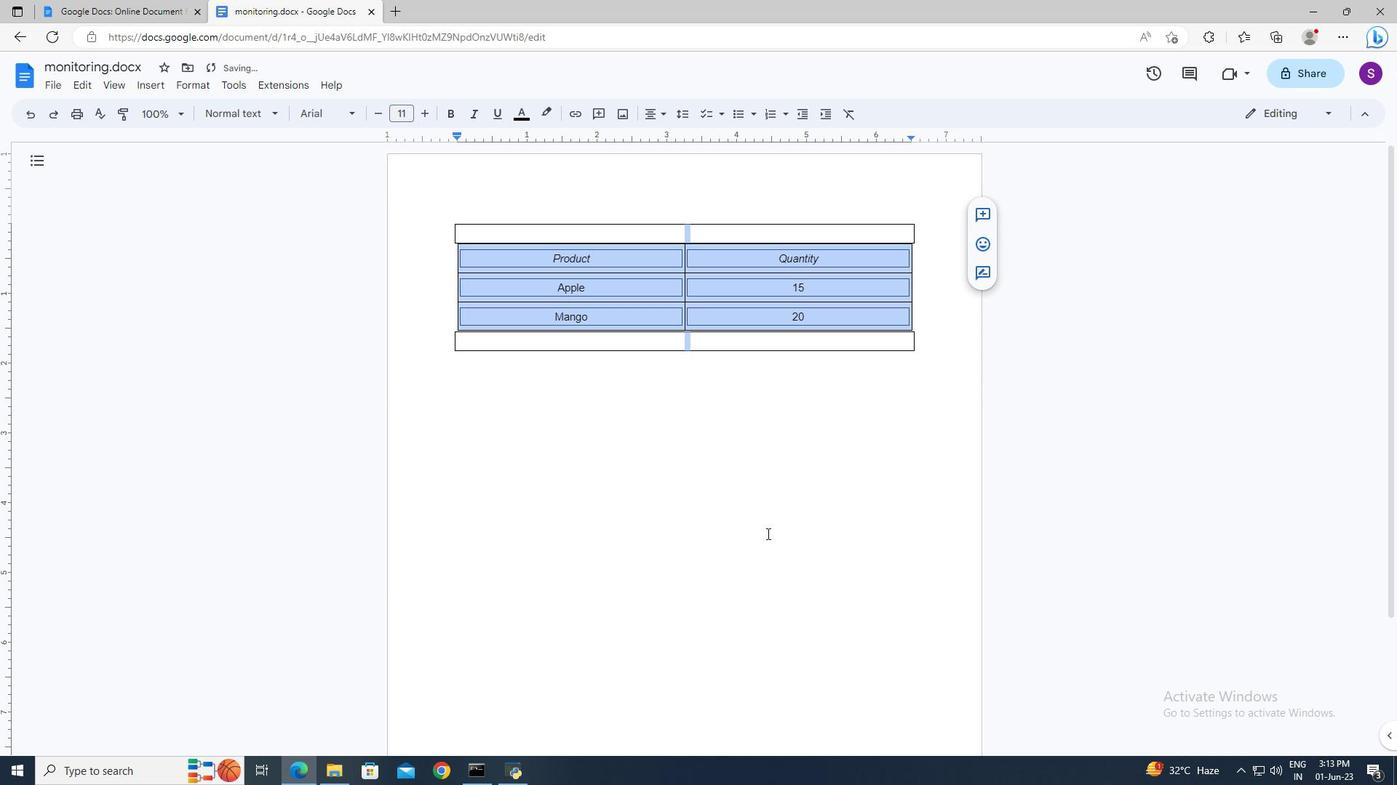 
Action: Mouse pressed left at (767, 534)
Screenshot: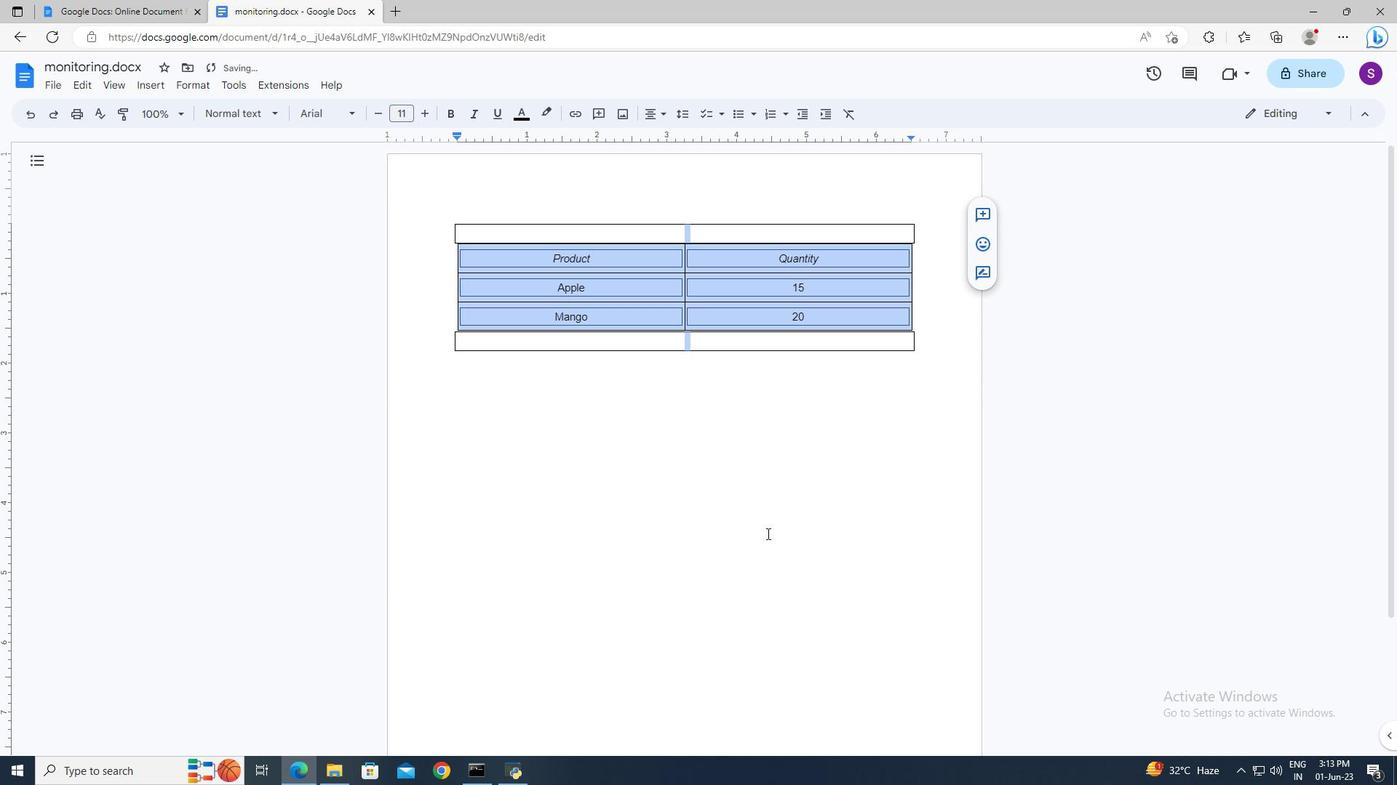 
Action: Mouse moved to (767, 534)
Screenshot: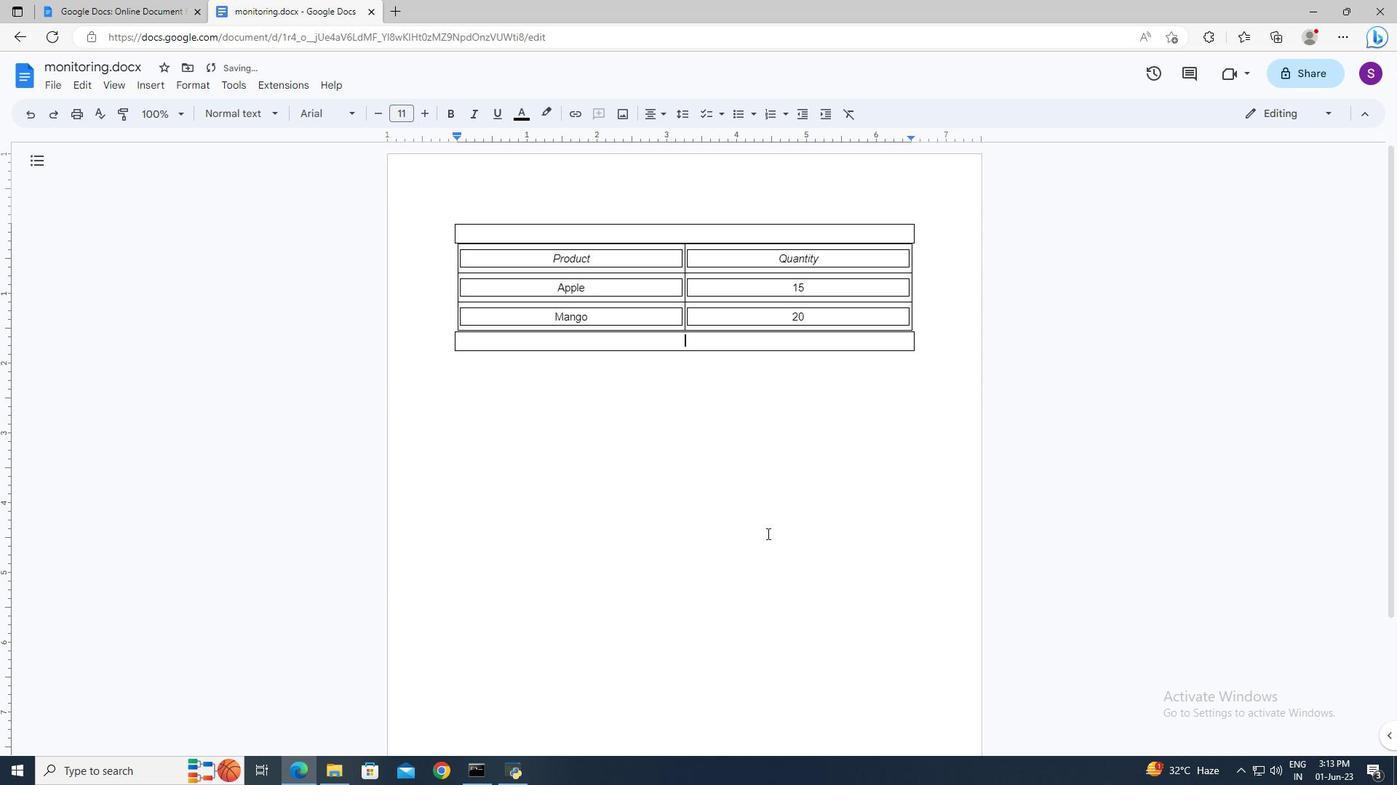 
